 Task: Set the force detection of Dolby Surround to Off.
Action: Mouse moved to (103, 15)
Screenshot: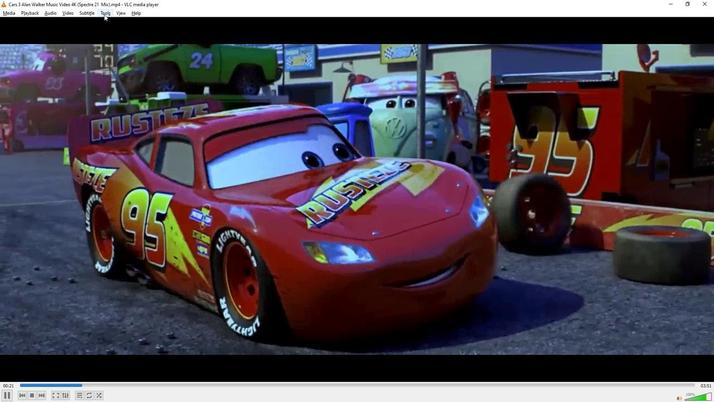 
Action: Mouse pressed left at (103, 15)
Screenshot: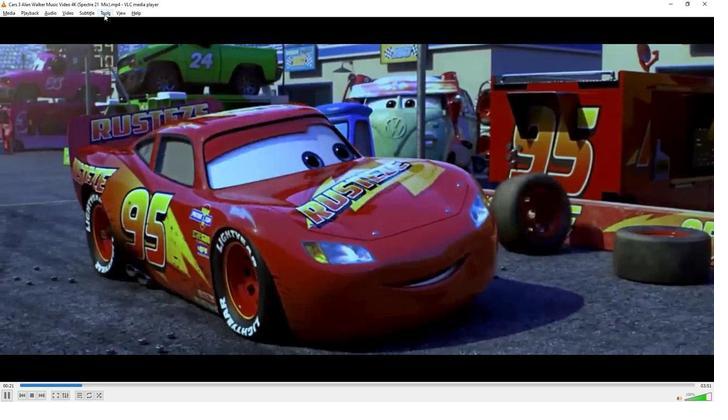 
Action: Mouse moved to (125, 98)
Screenshot: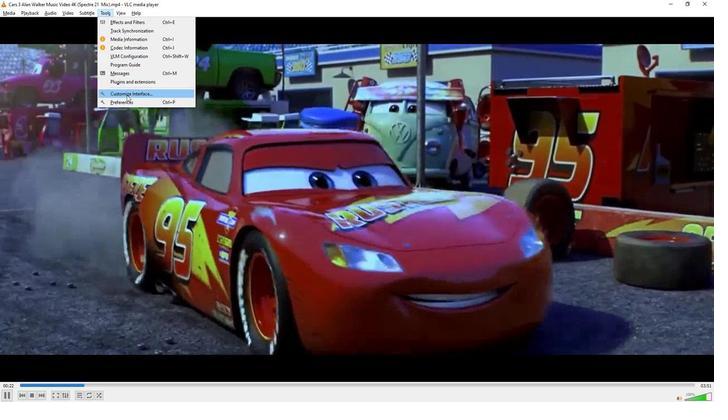 
Action: Mouse pressed left at (125, 98)
Screenshot: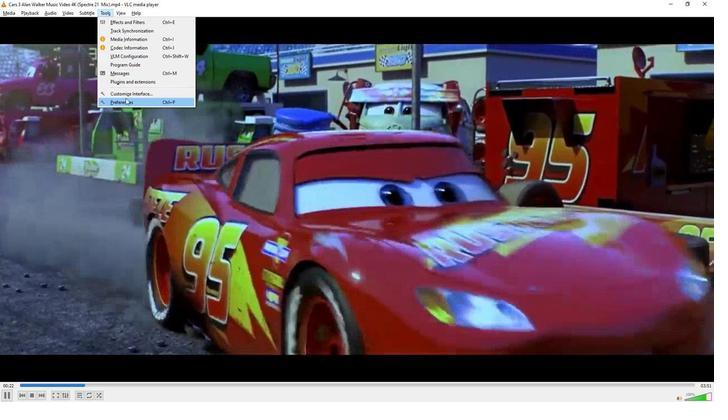 
Action: Mouse moved to (208, 302)
Screenshot: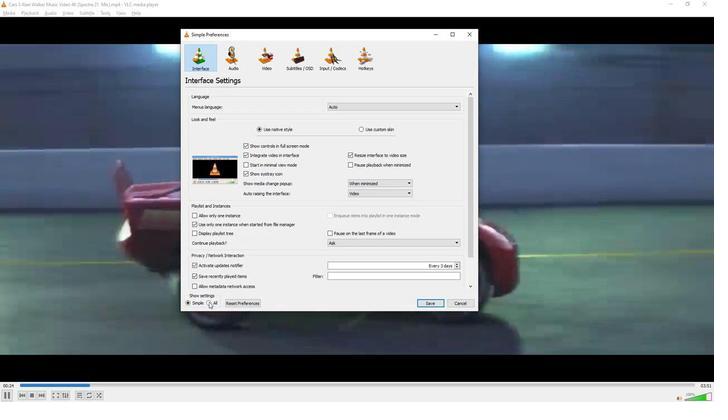
Action: Mouse pressed left at (208, 302)
Screenshot: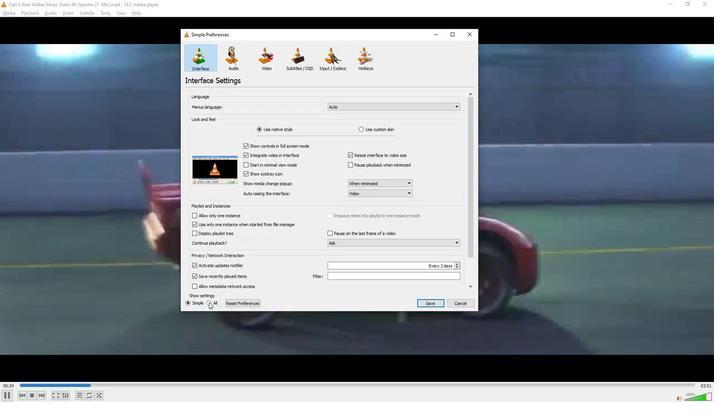 
Action: Mouse moved to (217, 114)
Screenshot: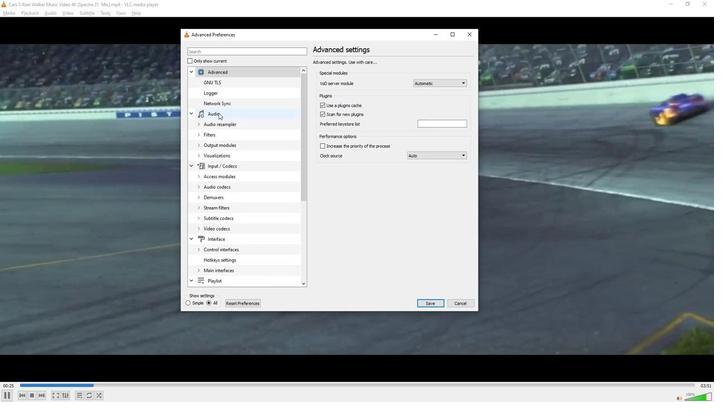 
Action: Mouse pressed left at (217, 114)
Screenshot: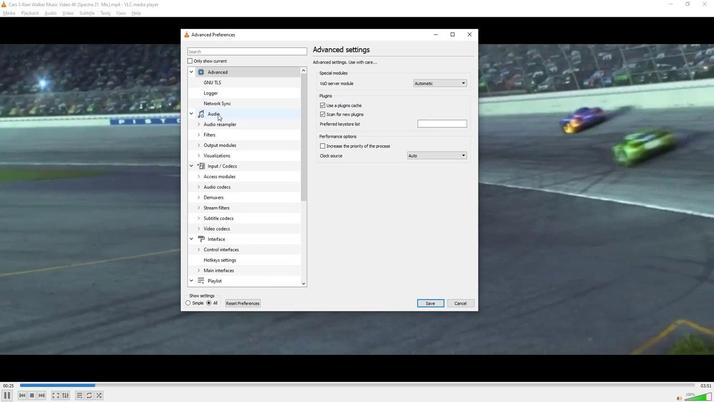 
Action: Mouse moved to (446, 121)
Screenshot: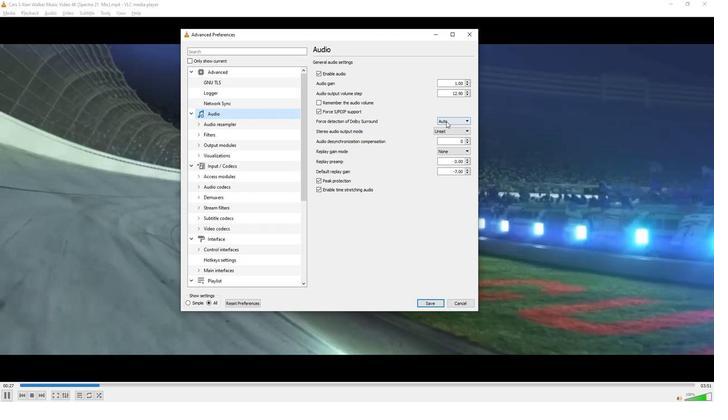 
Action: Mouse pressed left at (446, 121)
Screenshot: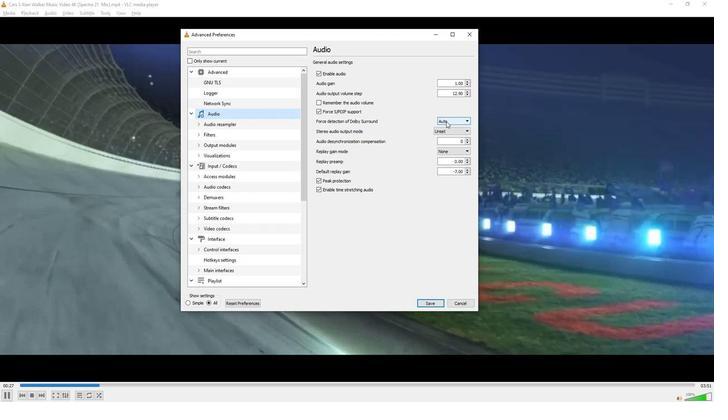 
Action: Mouse moved to (446, 136)
Screenshot: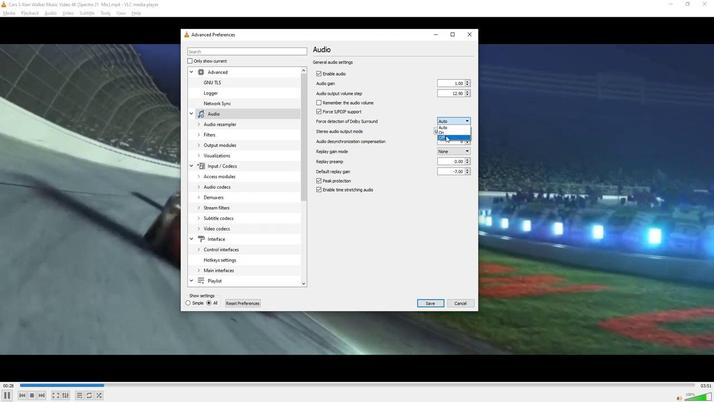 
Action: Mouse pressed left at (446, 136)
Screenshot: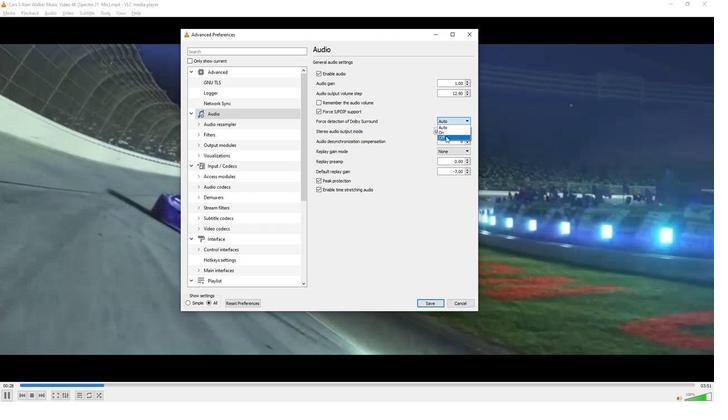 
Action: Mouse moved to (354, 268)
Screenshot: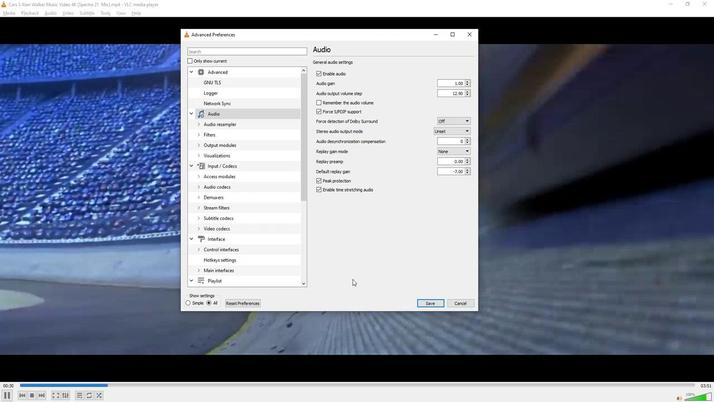 
